 Task: Video and Audio Editing: Extract and edit a specific segment of a video.
Action: Mouse moved to (723, 685)
Screenshot: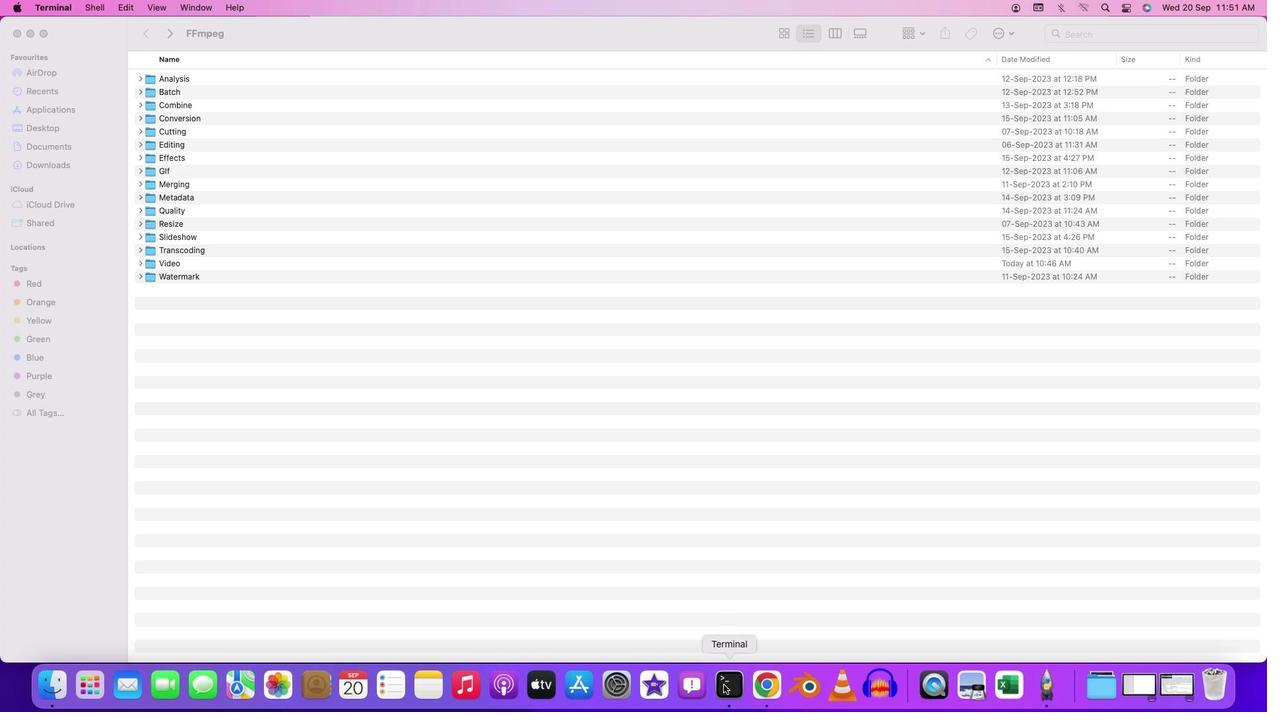 
Action: Mouse pressed right at (723, 685)
Screenshot: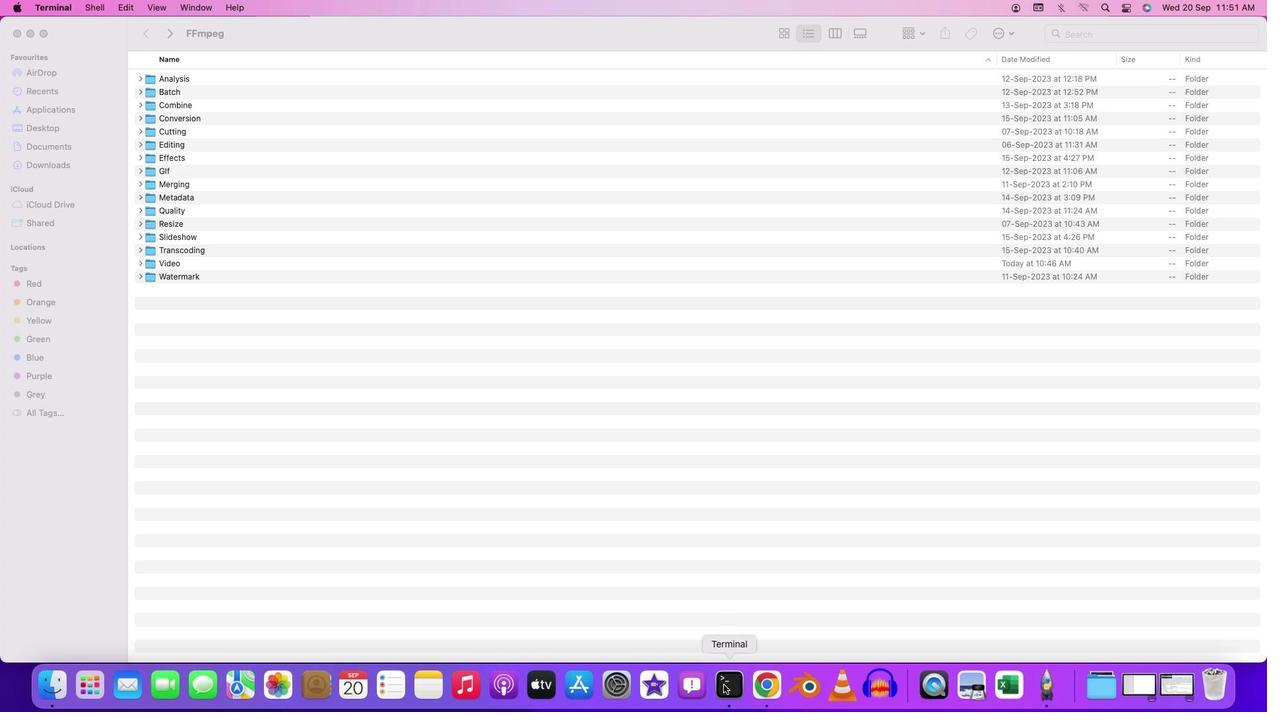 
Action: Mouse moved to (758, 519)
Screenshot: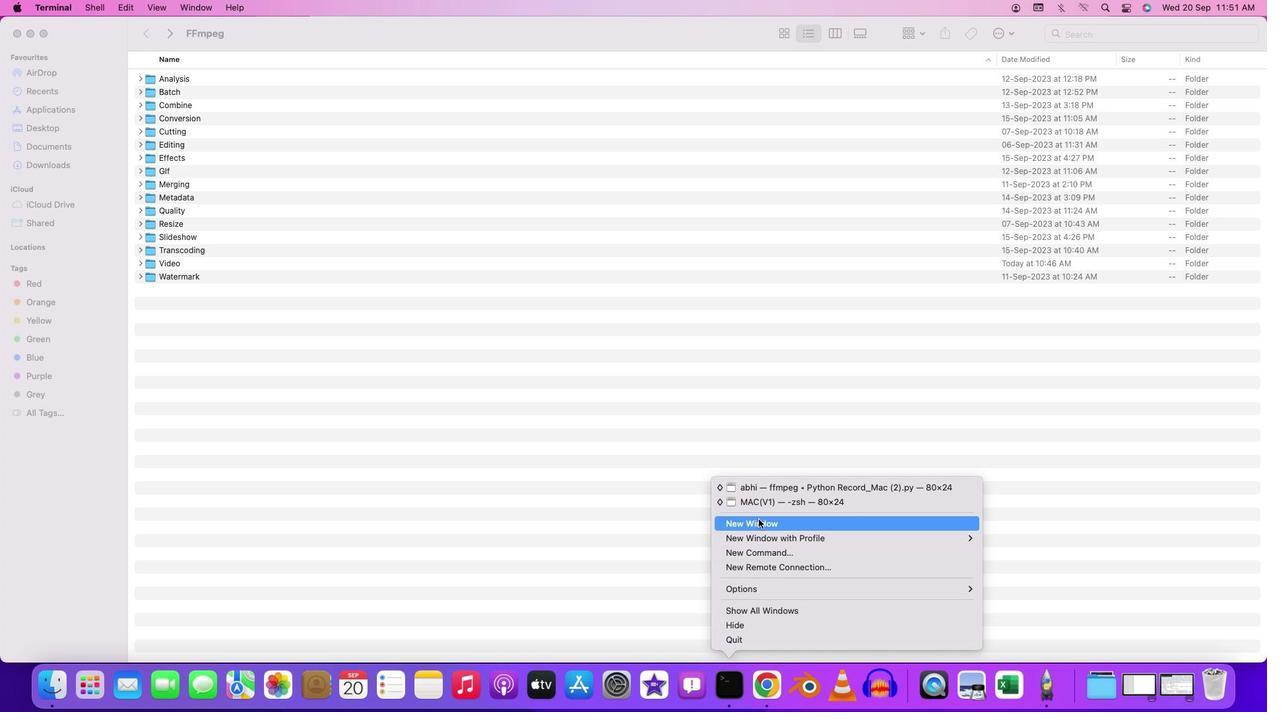 
Action: Mouse pressed left at (758, 519)
Screenshot: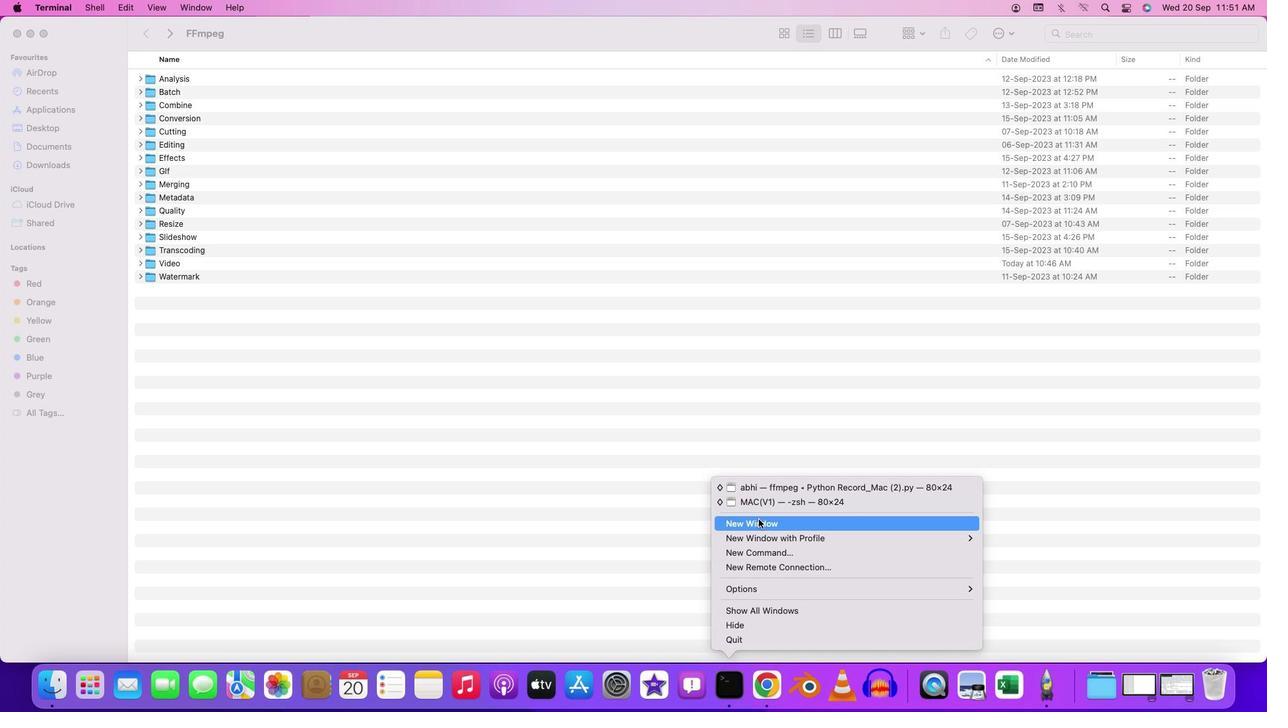 
Action: Mouse moved to (217, 27)
Screenshot: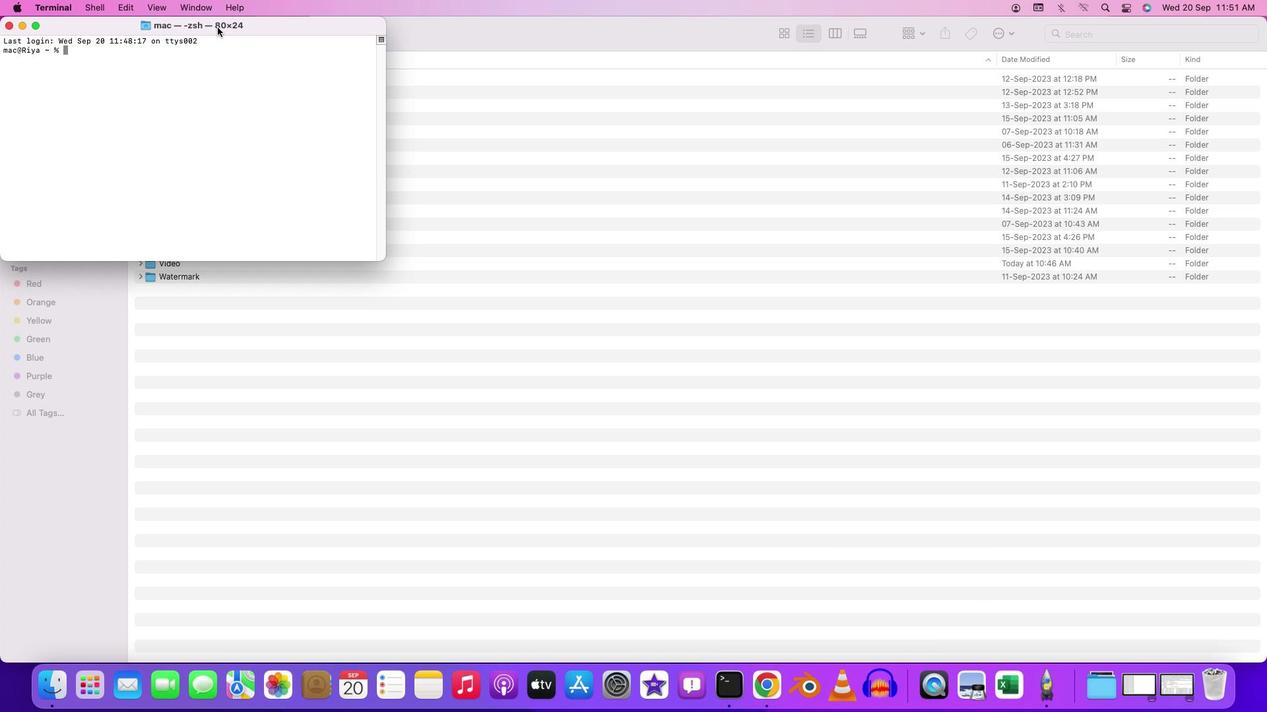 
Action: Mouse pressed left at (217, 27)
Screenshot: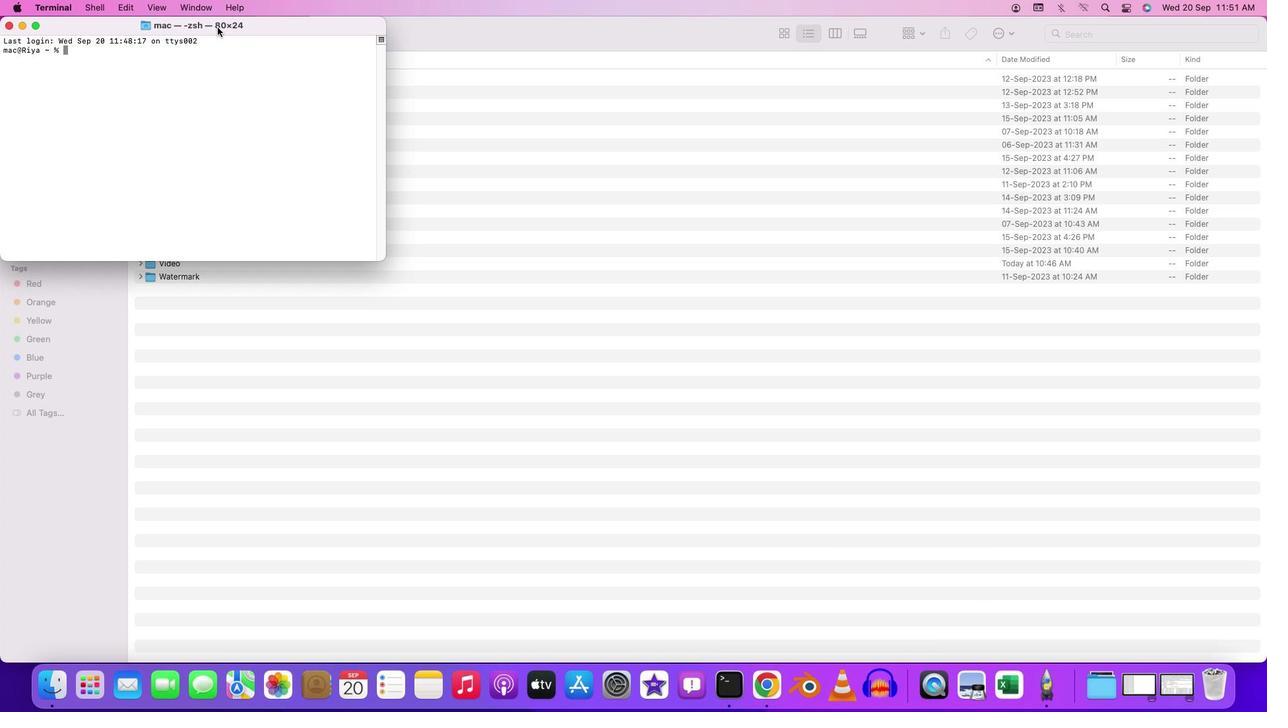 
Action: Mouse pressed left at (217, 27)
Screenshot: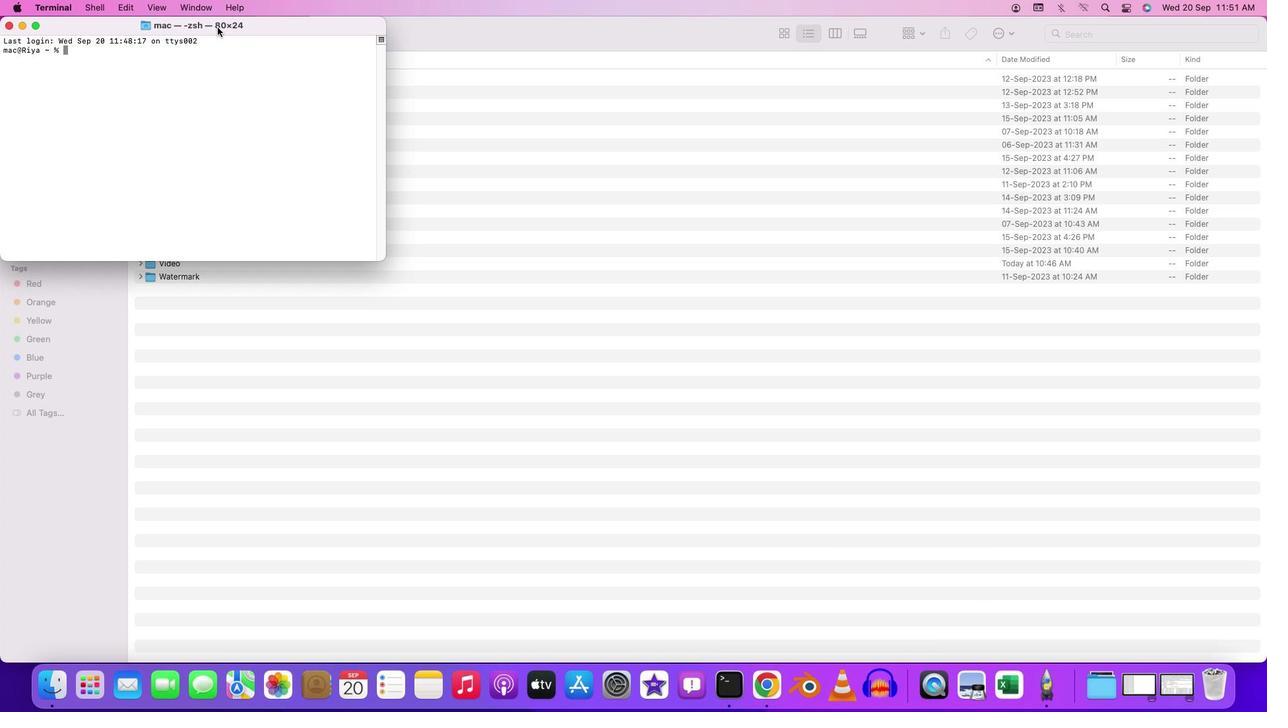
Action: Mouse moved to (122, 66)
Screenshot: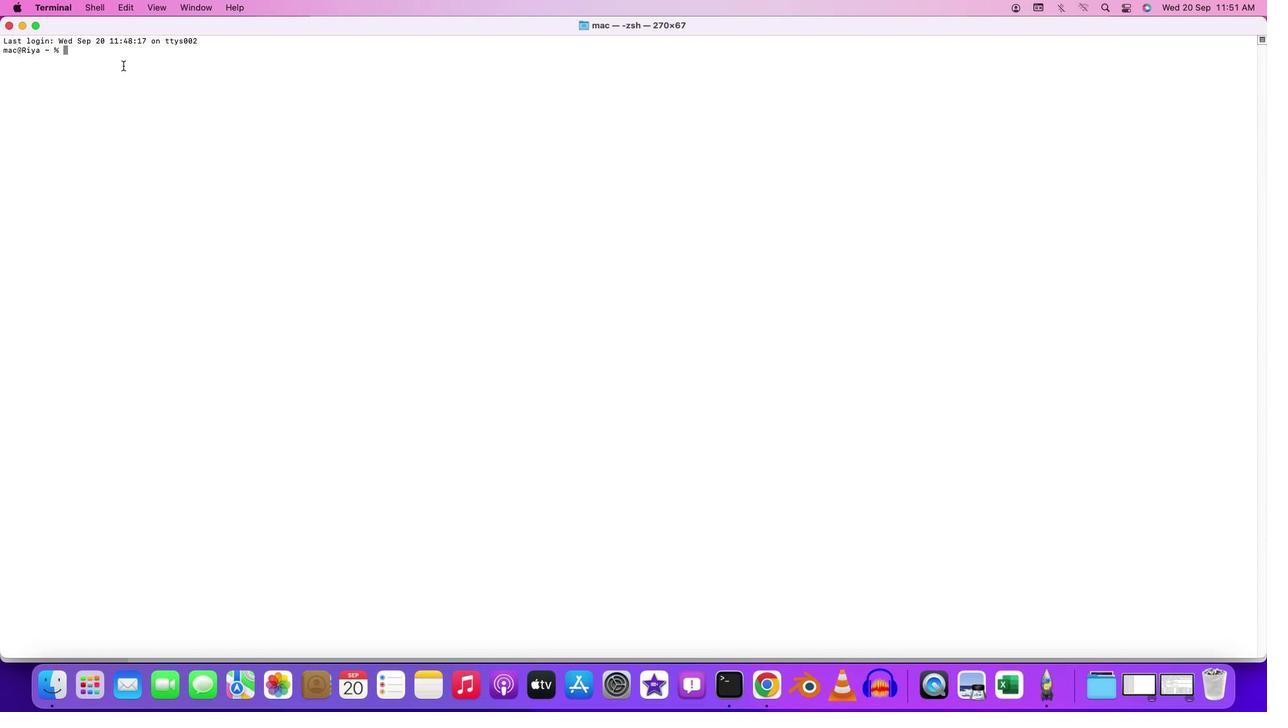 
Action: Mouse pressed left at (122, 66)
Screenshot: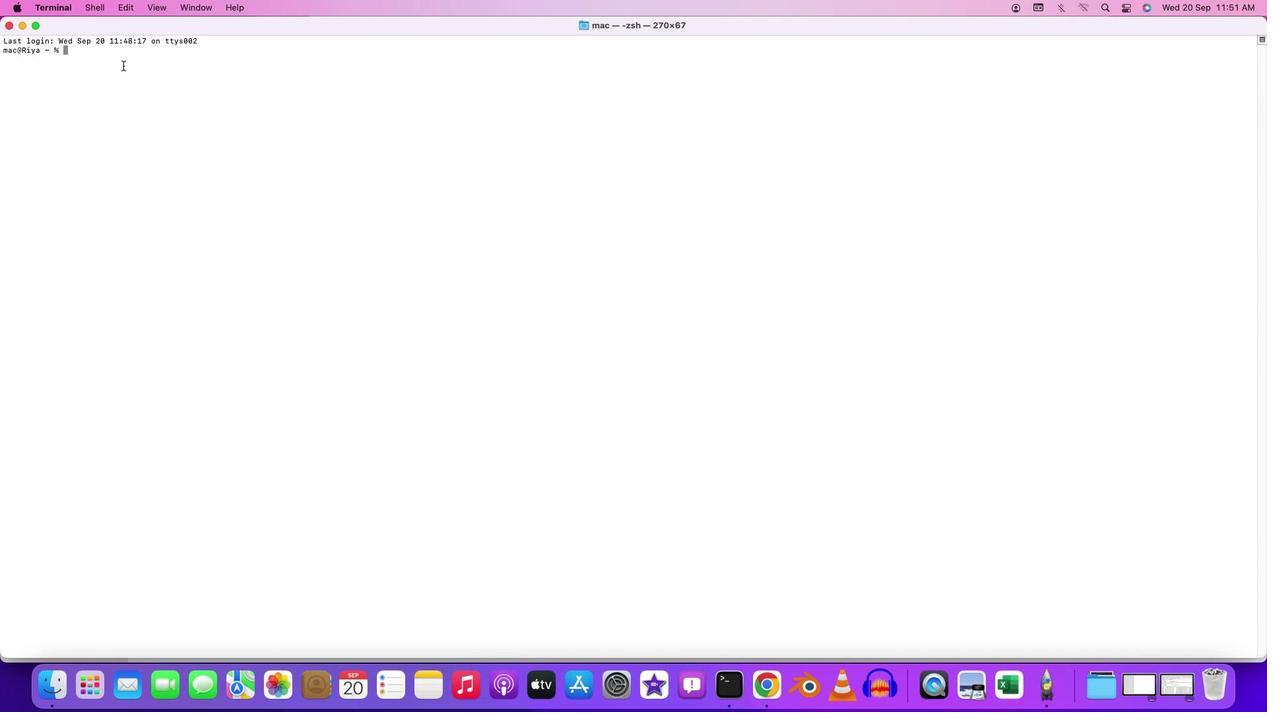 
Action: Key pressed 'c''d'Key.space'd''e''s''k''t''o''p'Key.enter'c''d'Key.space'f''f''m''p''e''g'Key.enter'c''d'Key.space'b''a''c'Key.backspace't''c''h'Key.enter'c''d'Key.spaceKey.backspaceKey.space'v''i''d''e''o'Key.enter'f''f''m''p''e''g'Key.space'-''i'Key.space'i''n''p''u''t'Key.shift'_''v''i''d''e''o''.''m''p''4'Key.space'-''s''s'Key.space'0''0'Key.shift':''0''1'Key.shift':''3''0'Key.space'-''t'Key.space'3''0'Key.space'-''v''f'Key.spaceKey.shift'"''s''c''a''l''e'Key.shift'+'Key.backspace'=''6''4''0'Key.shift':''3''6''0'Key.shift'"'Key.space'-''a''f'Key.spaceKey.shift'"''v''o''l''u''m''e''=''1''.''5'Key.shift'"'Key.space'o''u''t''p''u''t'Key.shift'_''s''e''g''m''e''n''t''.''m''p''4'Key.enter
Screenshot: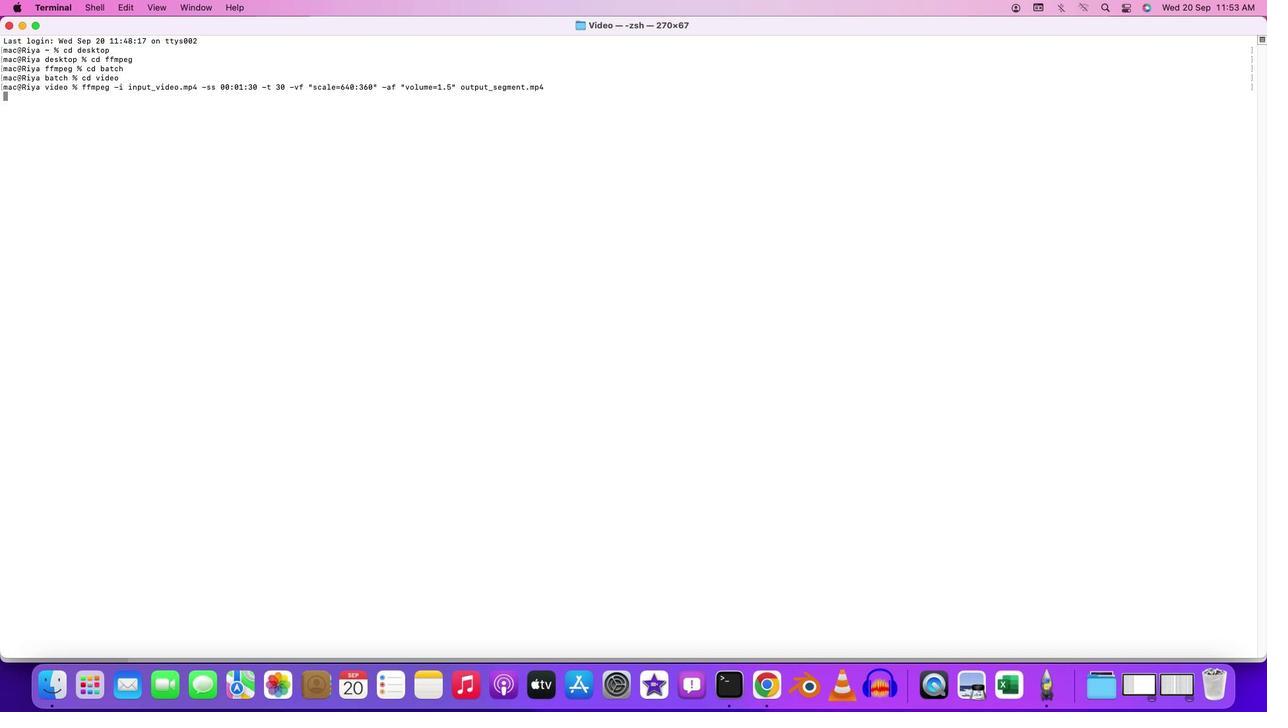 
Action: Mouse moved to (567, 518)
Screenshot: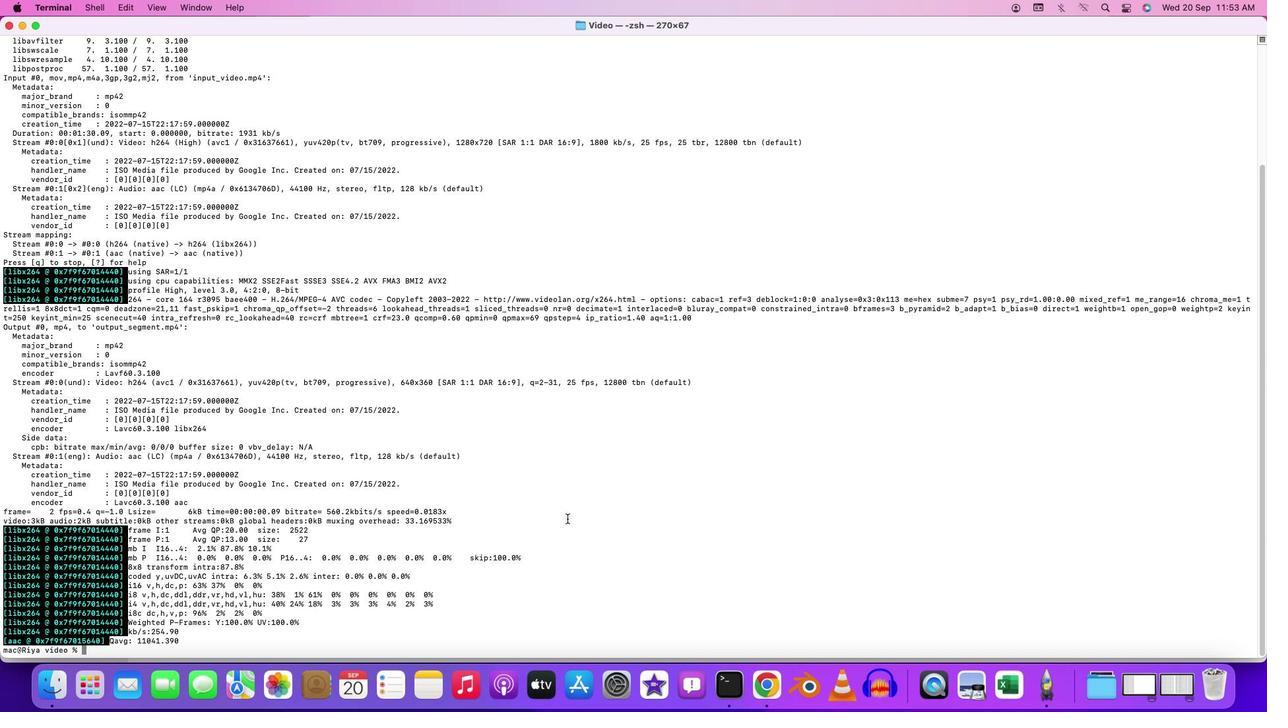 
Action: Mouse pressed left at (567, 518)
Screenshot: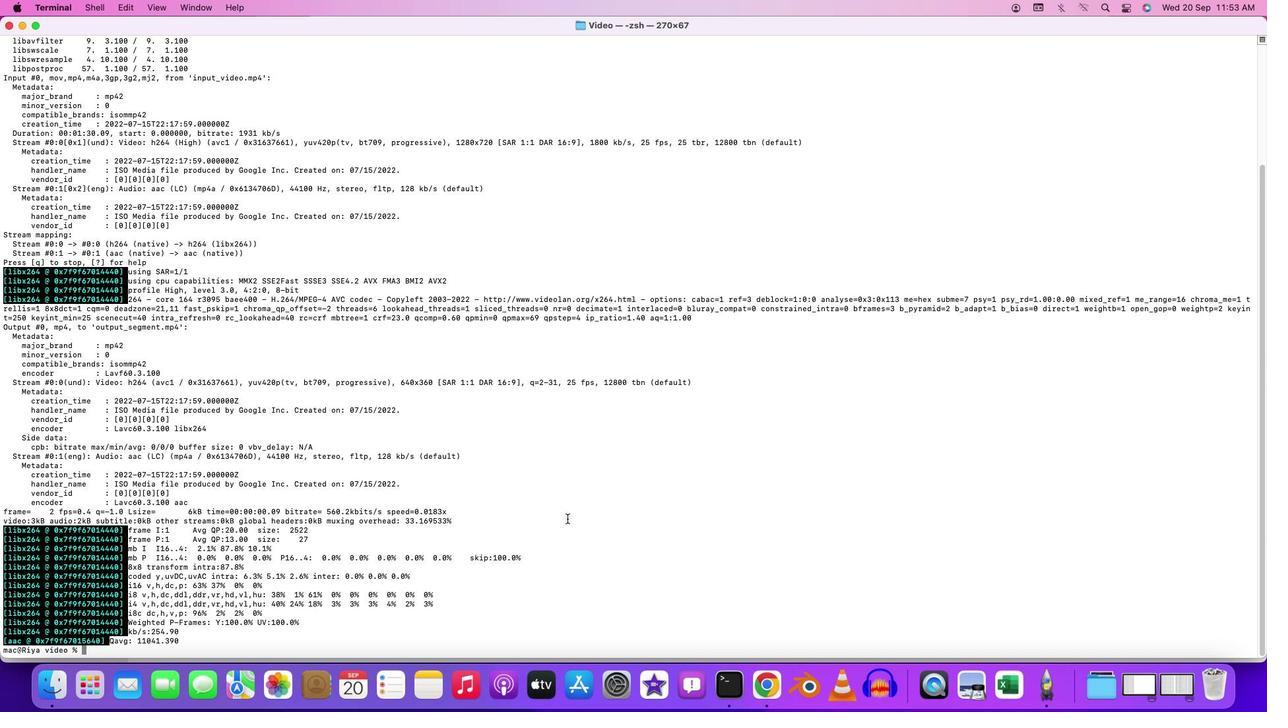 
